 Task: Learn more about audio event
Action: Mouse moved to (690, 69)
Screenshot: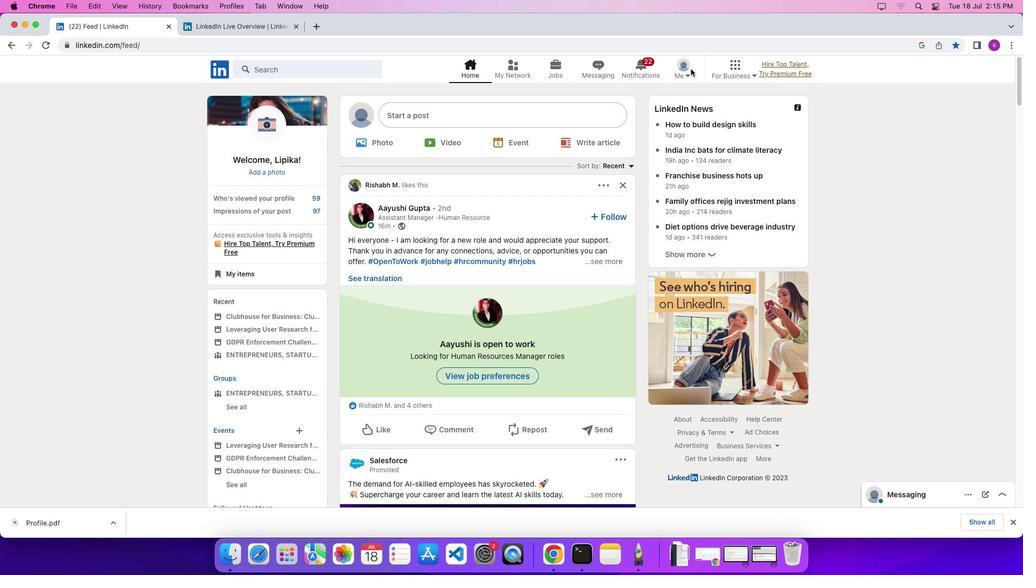 
Action: Mouse pressed left at (690, 69)
Screenshot: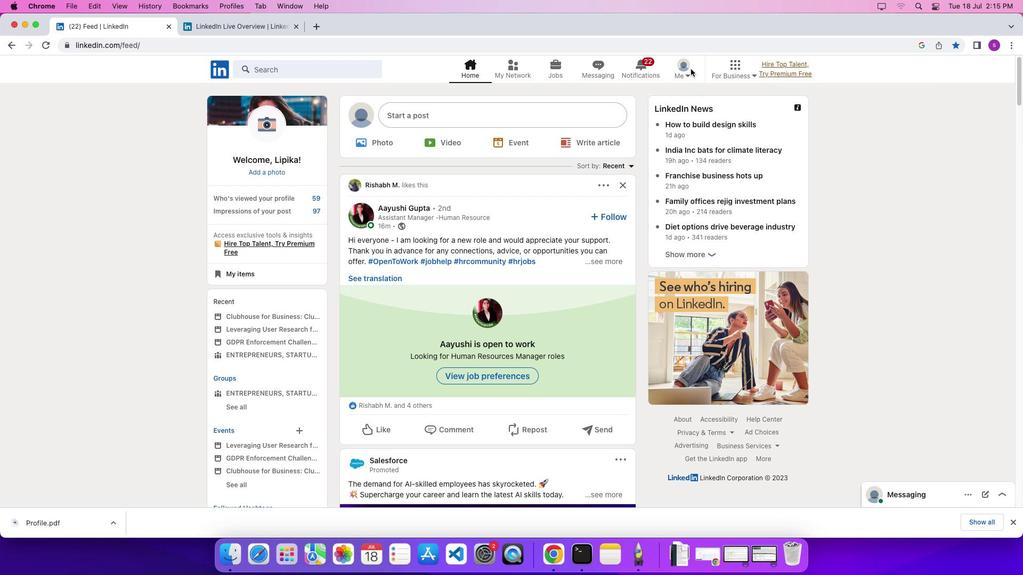 
Action: Mouse moved to (686, 75)
Screenshot: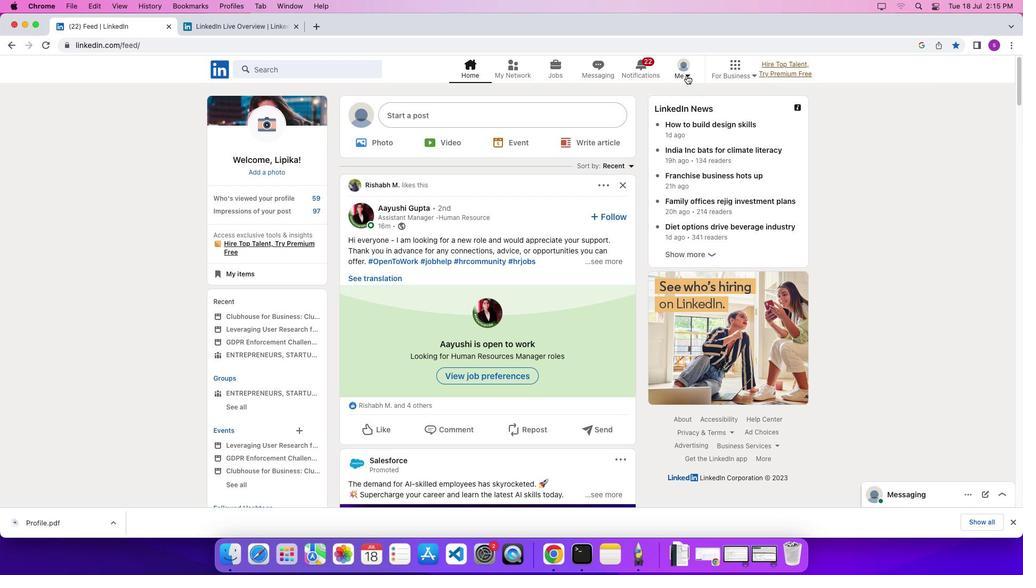 
Action: Mouse pressed left at (686, 75)
Screenshot: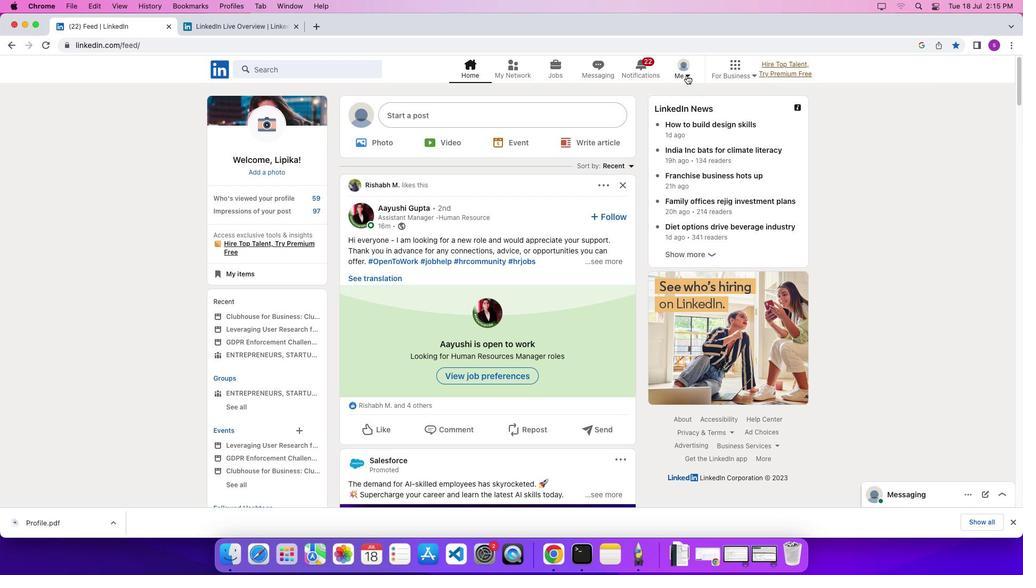 
Action: Mouse moved to (678, 128)
Screenshot: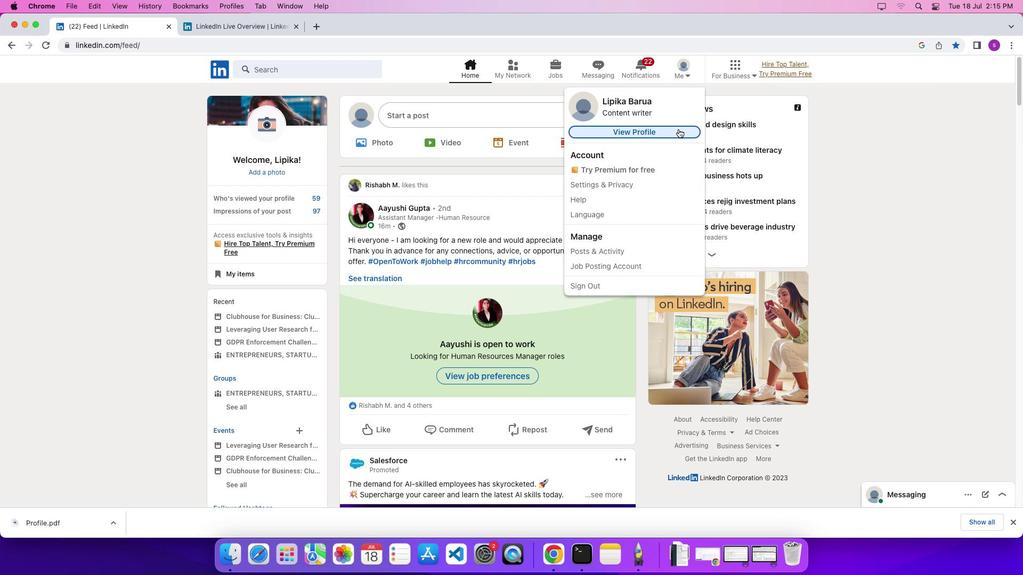 
Action: Mouse pressed left at (678, 128)
Screenshot: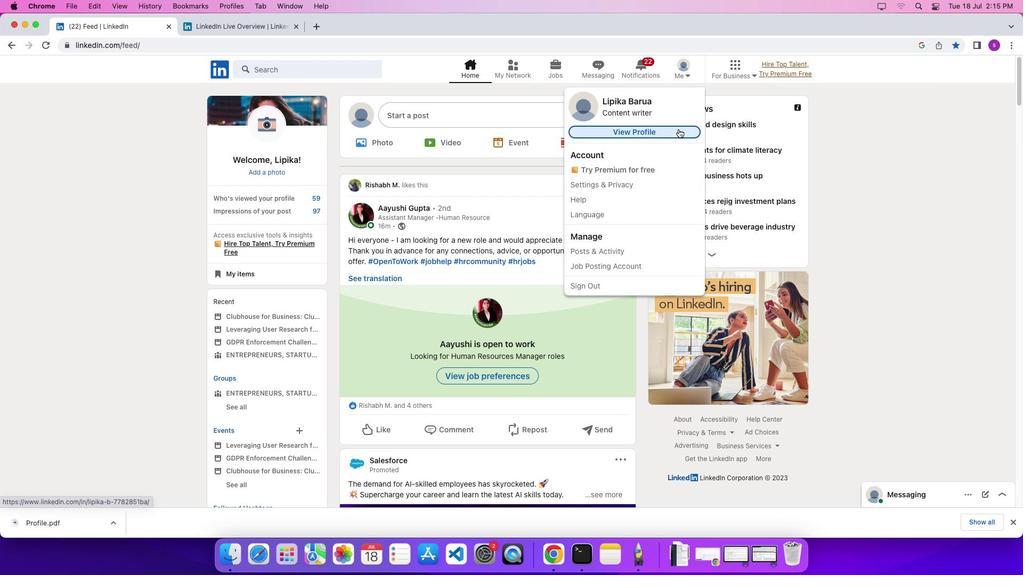 
Action: Mouse moved to (382, 376)
Screenshot: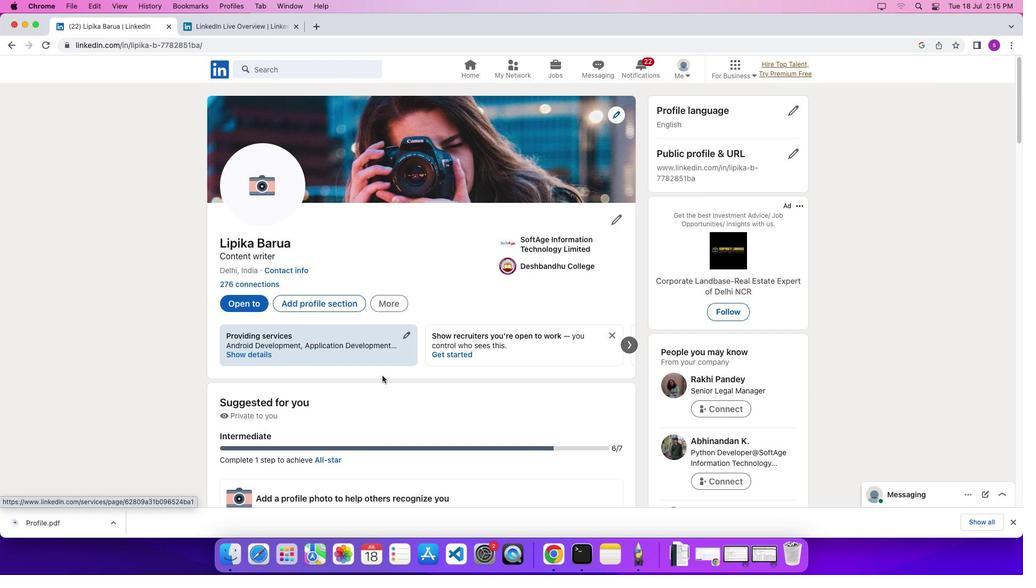 
Action: Mouse scrolled (382, 376) with delta (0, 0)
Screenshot: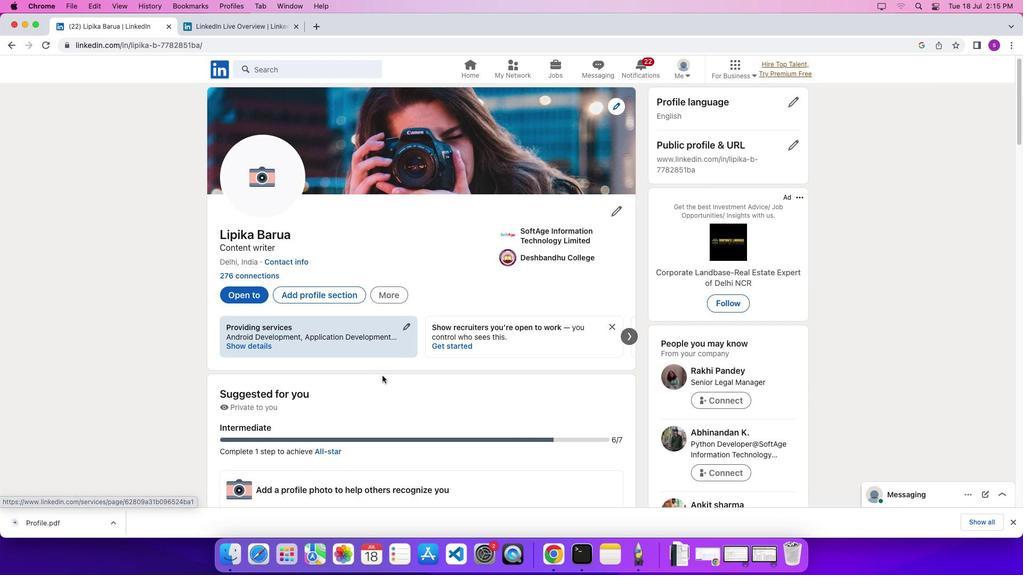 
Action: Mouse scrolled (382, 376) with delta (0, 0)
Screenshot: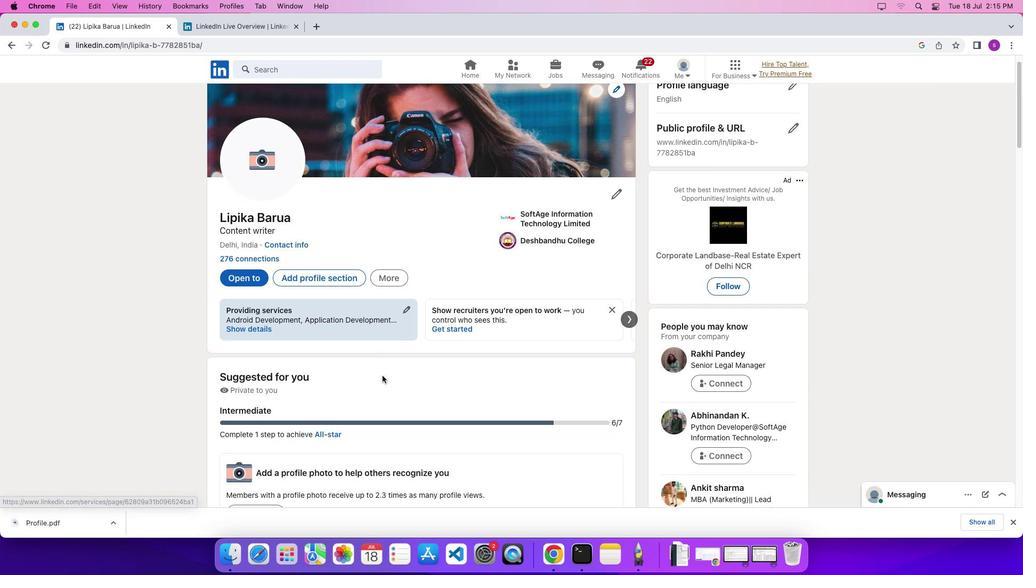 
Action: Mouse scrolled (382, 376) with delta (0, -1)
Screenshot: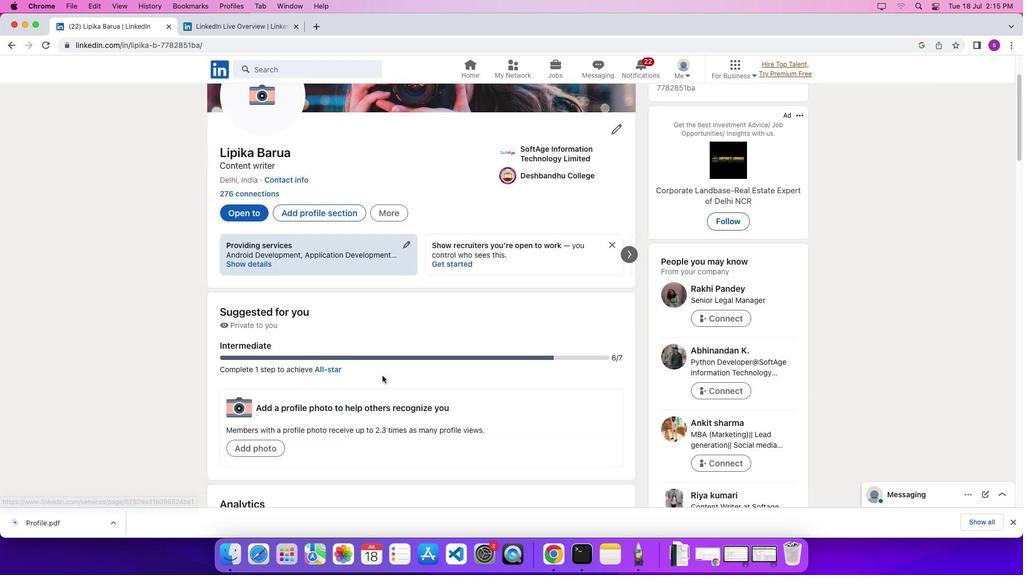 
Action: Mouse scrolled (382, 376) with delta (0, -1)
Screenshot: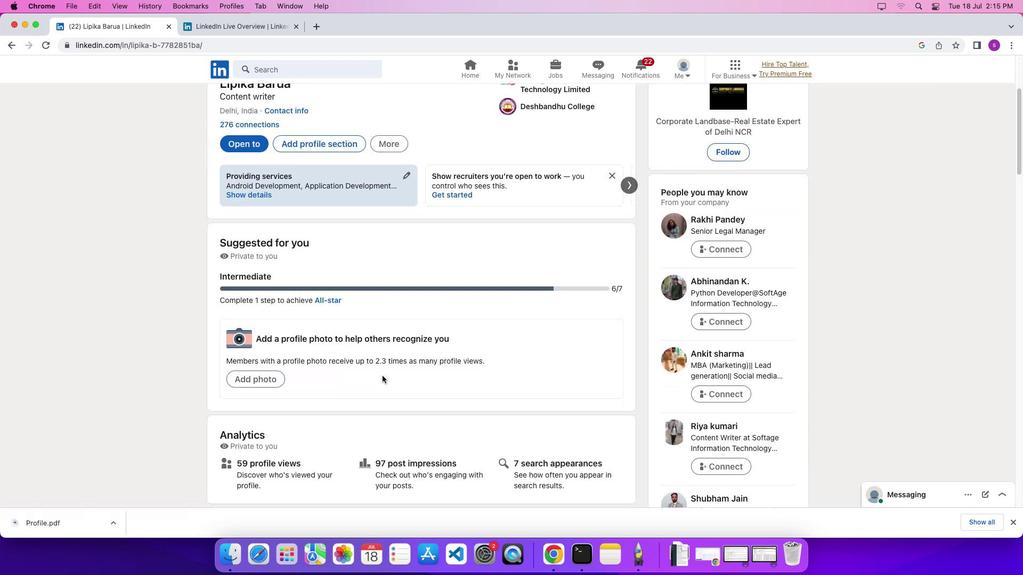 
Action: Mouse scrolled (382, 376) with delta (0, 0)
Screenshot: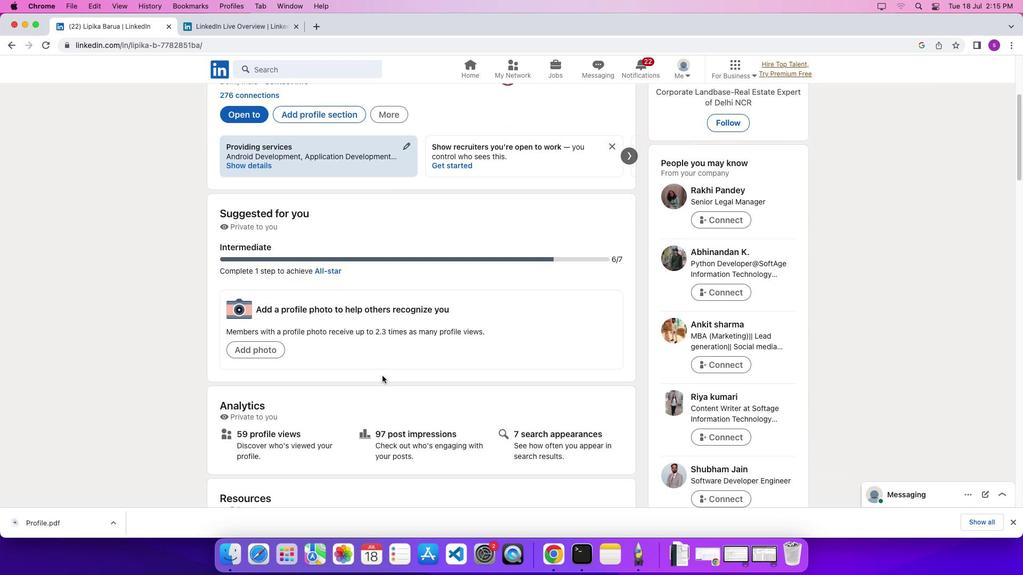 
Action: Mouse scrolled (382, 376) with delta (0, 0)
Screenshot: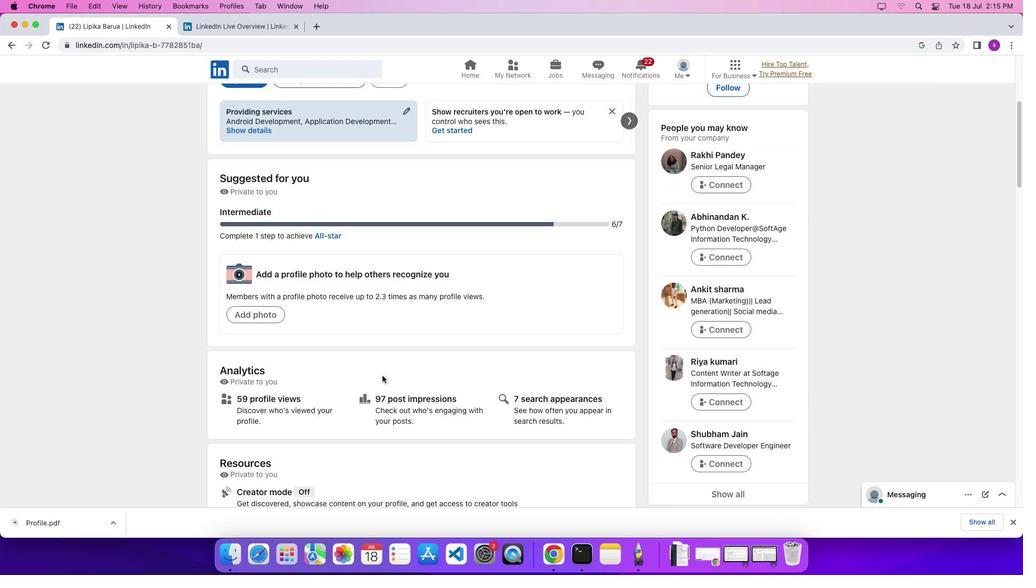 
Action: Mouse scrolled (382, 376) with delta (0, -2)
Screenshot: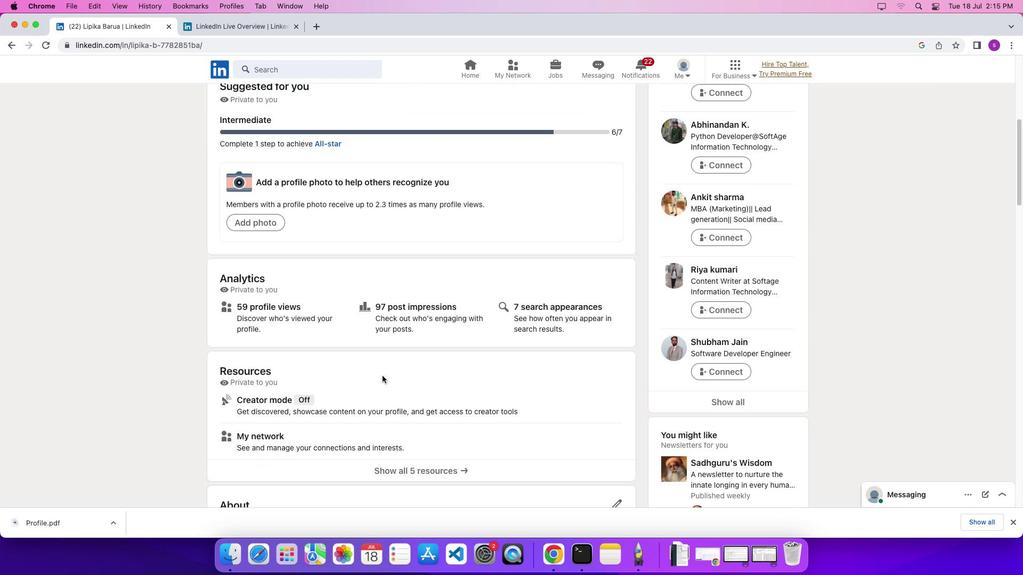
Action: Mouse scrolled (382, 376) with delta (0, 0)
Screenshot: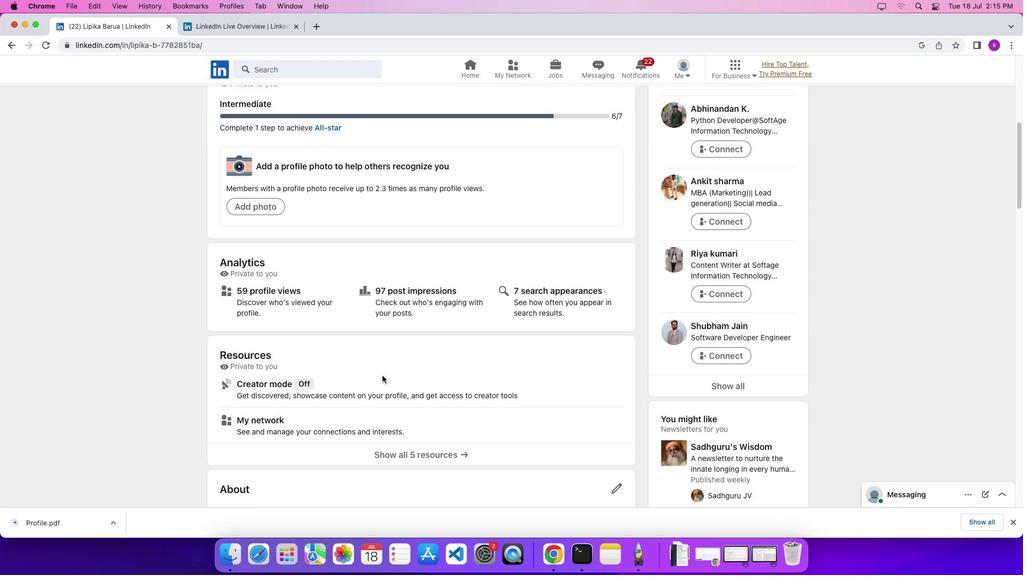 
Action: Mouse moved to (271, 378)
Screenshot: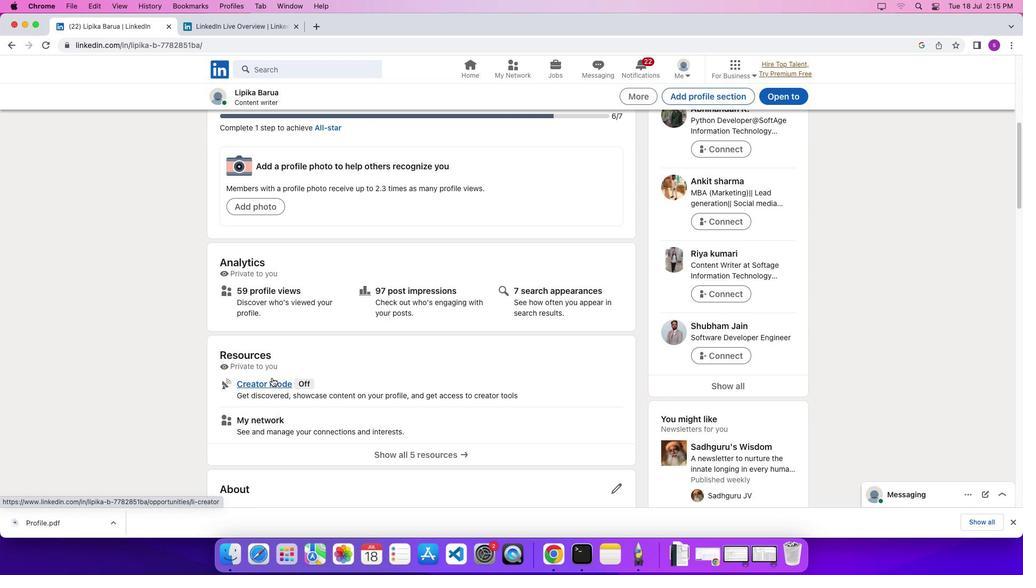 
Action: Mouse pressed left at (271, 378)
Screenshot: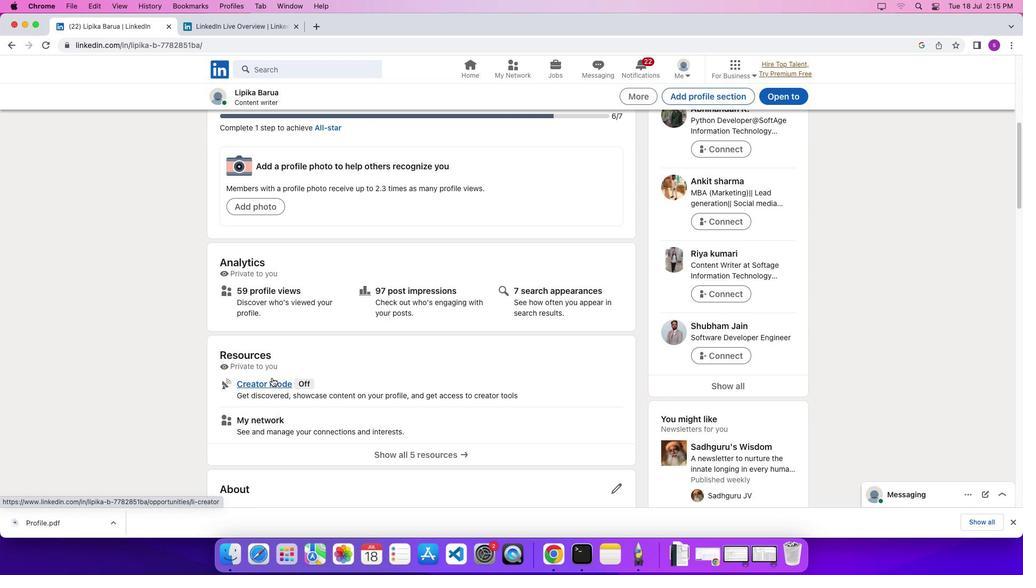 
Action: Mouse moved to (688, 424)
Screenshot: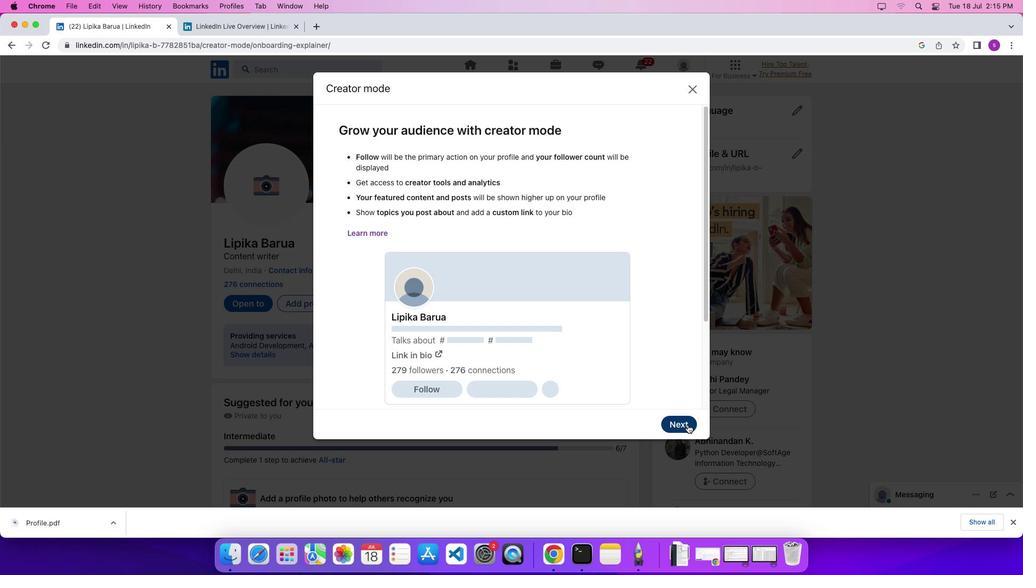 
Action: Mouse pressed left at (688, 424)
Screenshot: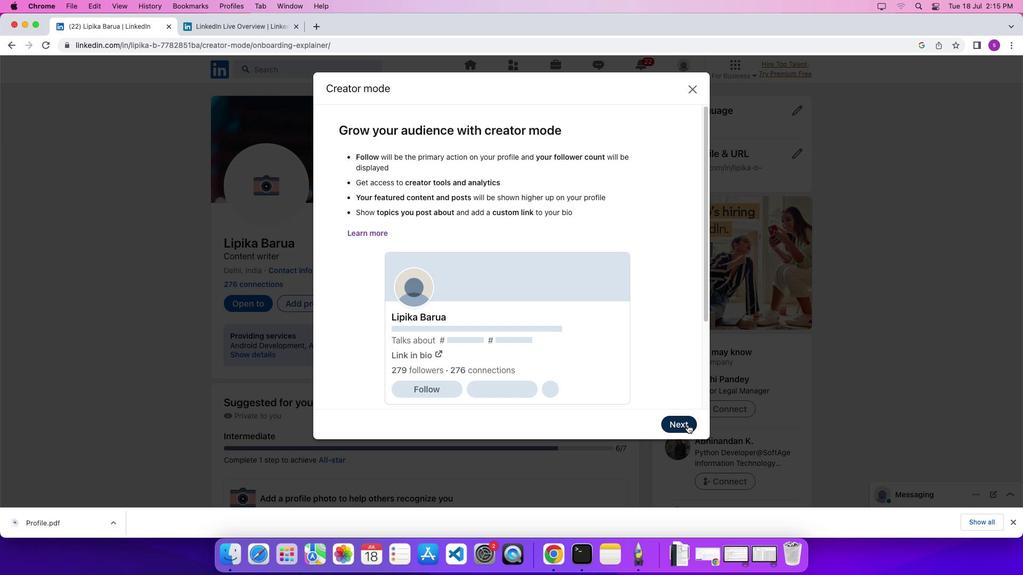 
Action: Mouse moved to (684, 300)
Screenshot: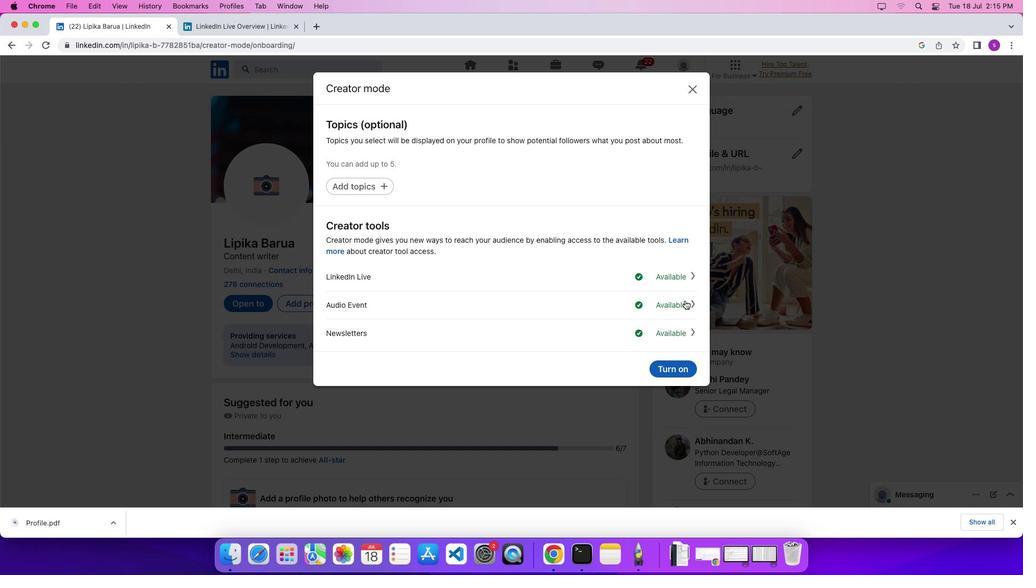 
Action: Mouse pressed left at (684, 300)
Screenshot: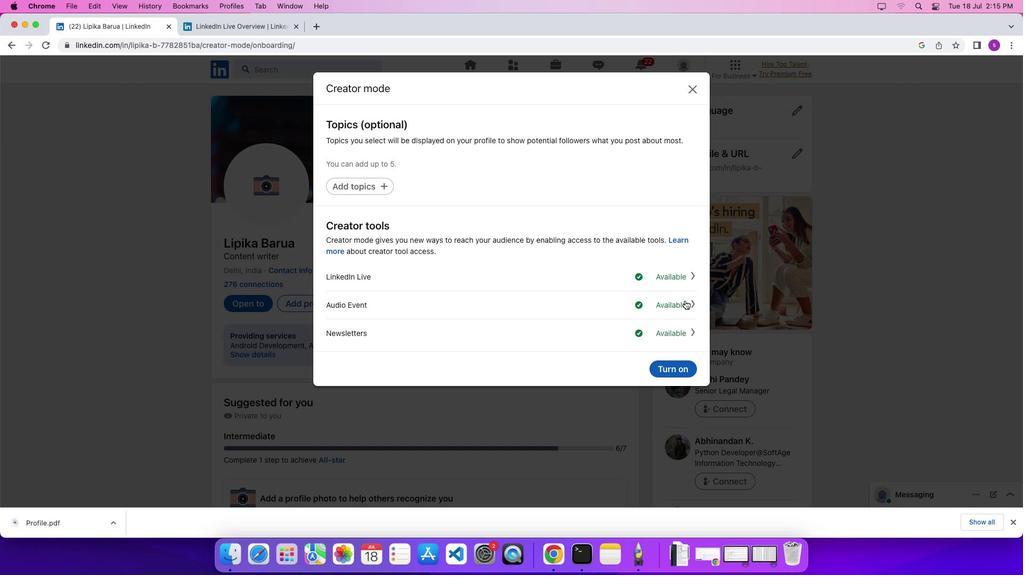 
Action: Mouse moved to (482, 245)
Screenshot: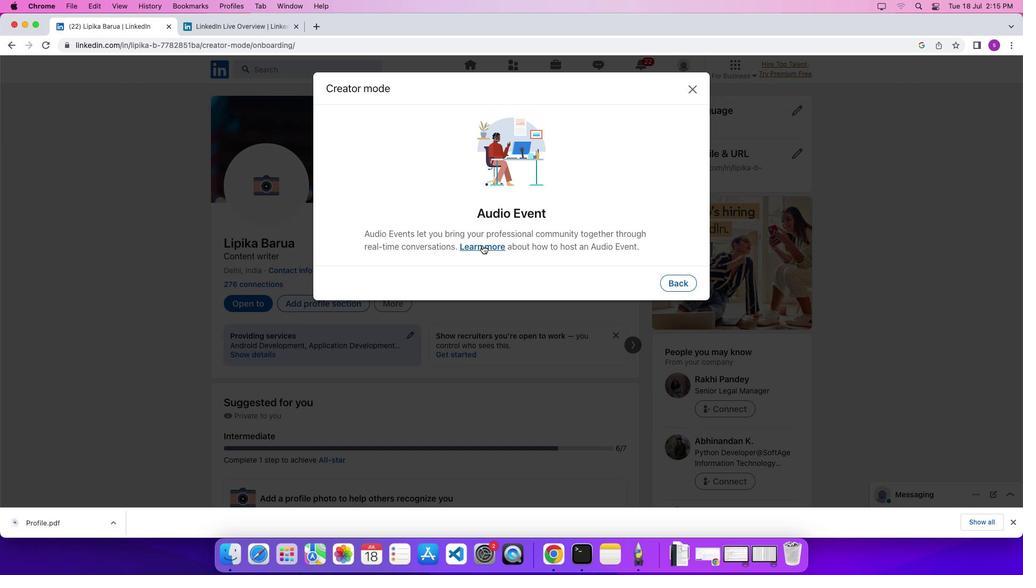 
Action: Mouse pressed left at (482, 245)
Screenshot: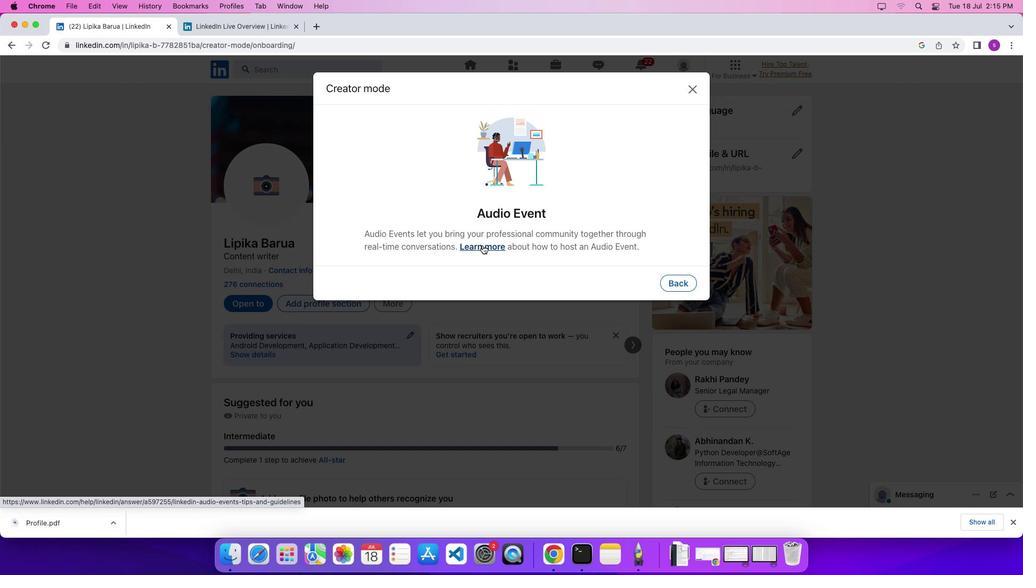 
Action: Mouse moved to (524, 326)
Screenshot: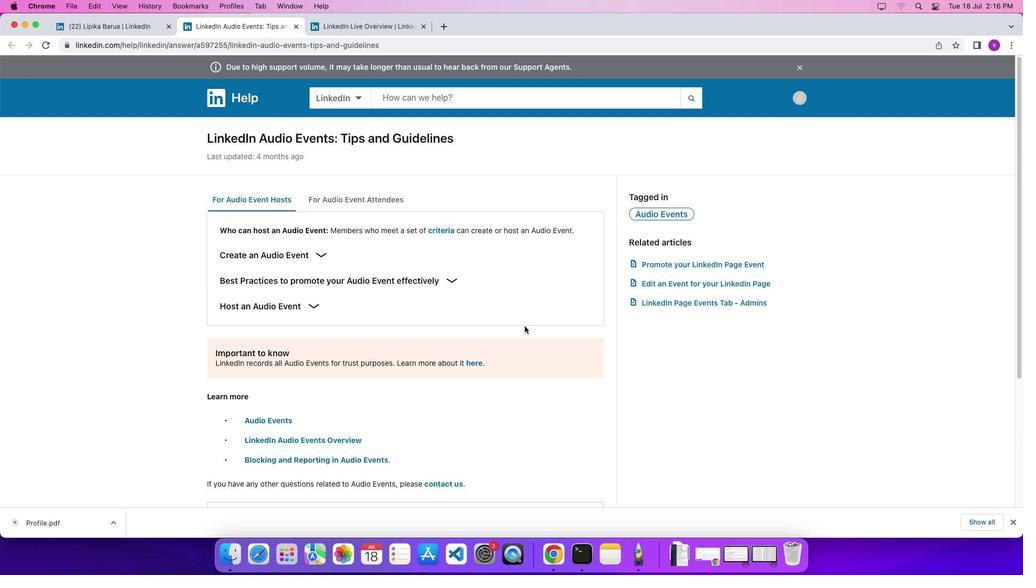
Action: Mouse scrolled (524, 326) with delta (0, 0)
Screenshot: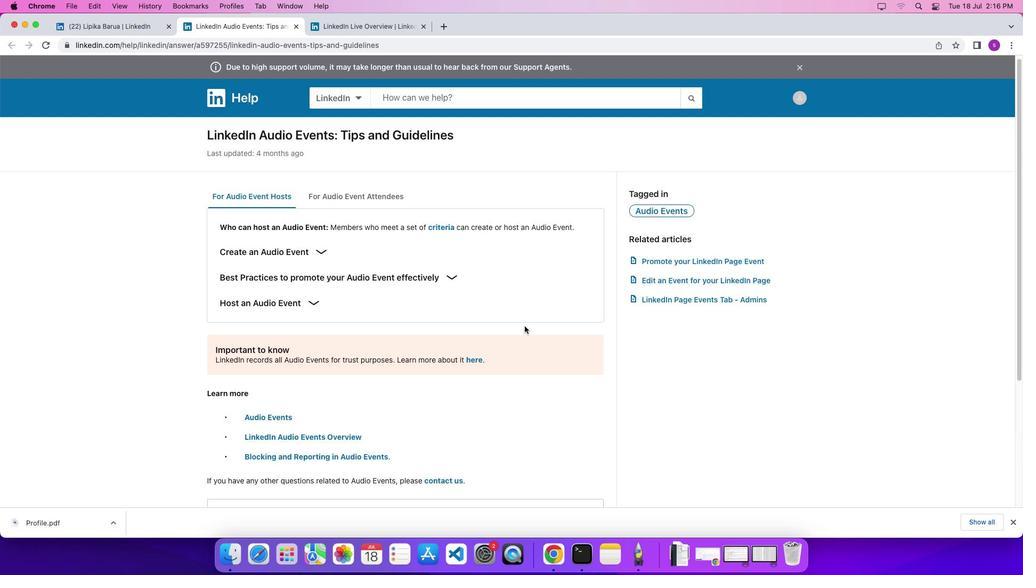 
Action: Mouse scrolled (524, 326) with delta (0, 0)
Screenshot: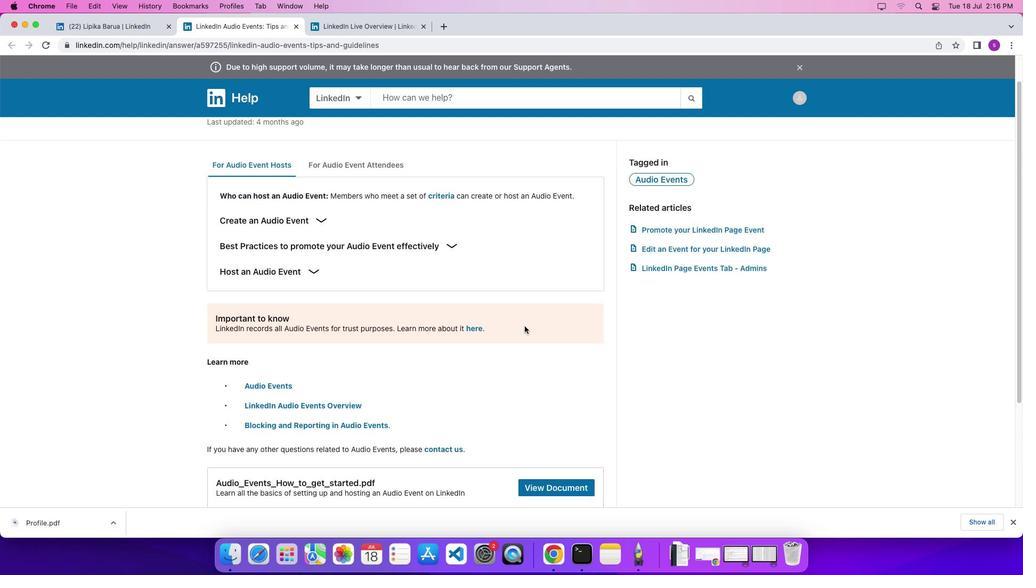 
Action: Mouse scrolled (524, 326) with delta (0, -3)
Screenshot: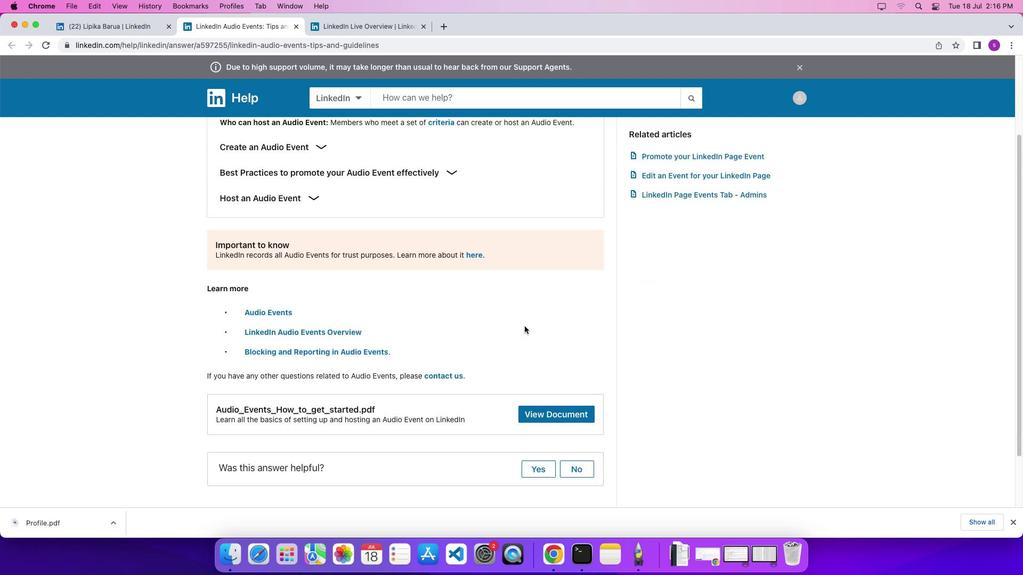 
Action: Mouse scrolled (524, 326) with delta (0, -4)
Screenshot: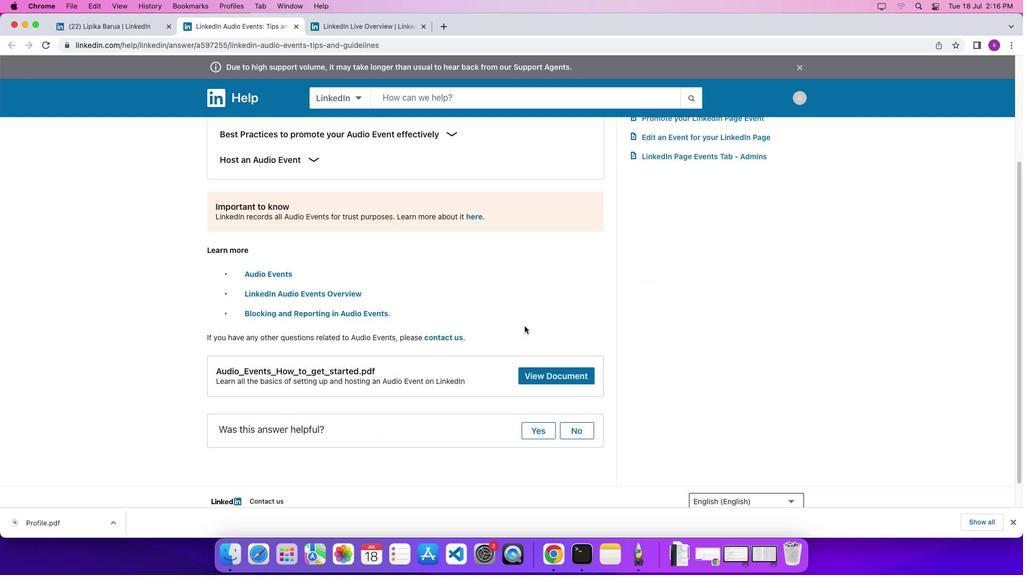 
Action: Mouse scrolled (524, 326) with delta (0, -5)
Screenshot: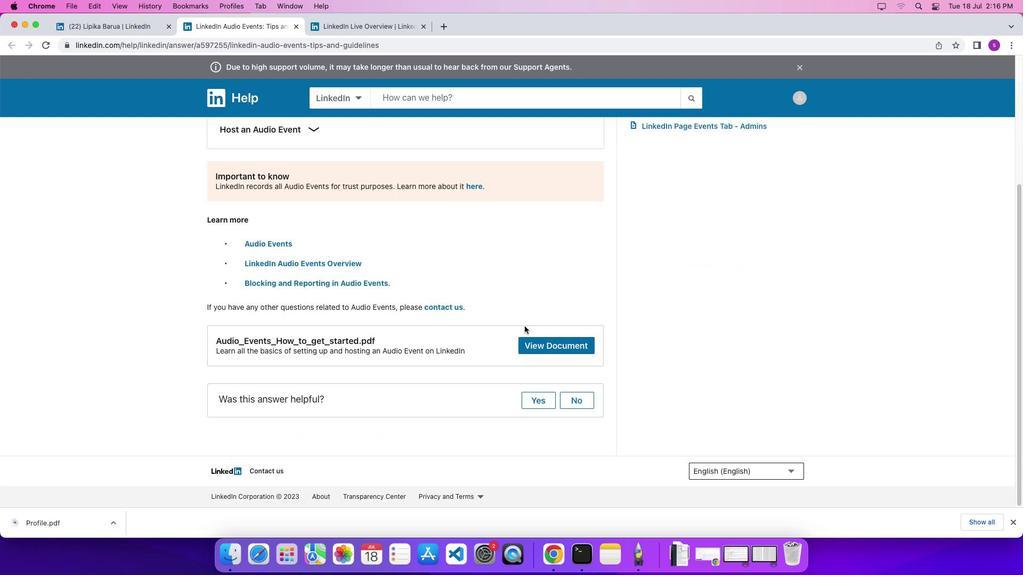 
Action: Mouse scrolled (524, 326) with delta (0, 0)
Screenshot: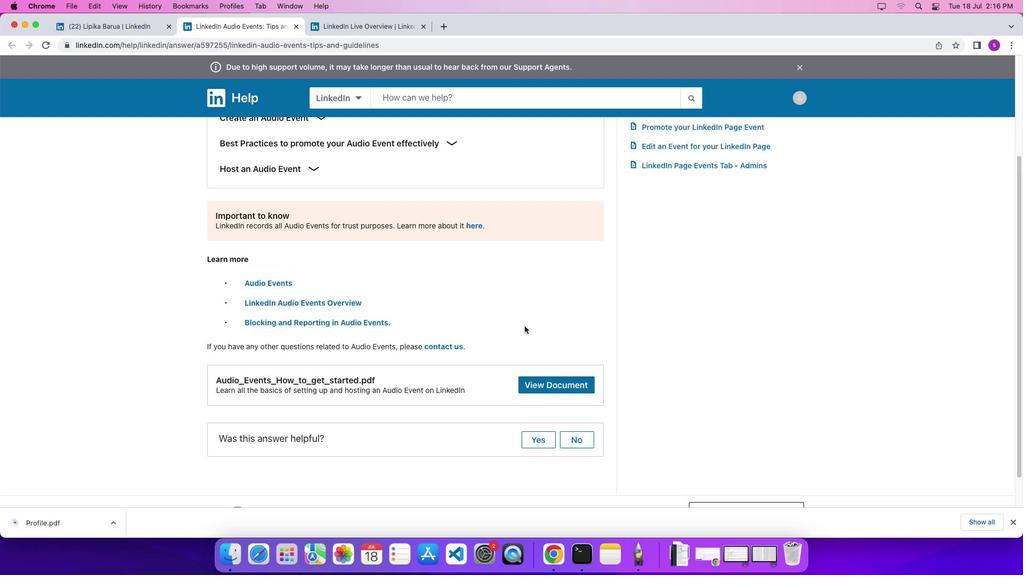 
Action: Mouse scrolled (524, 326) with delta (0, 1)
Screenshot: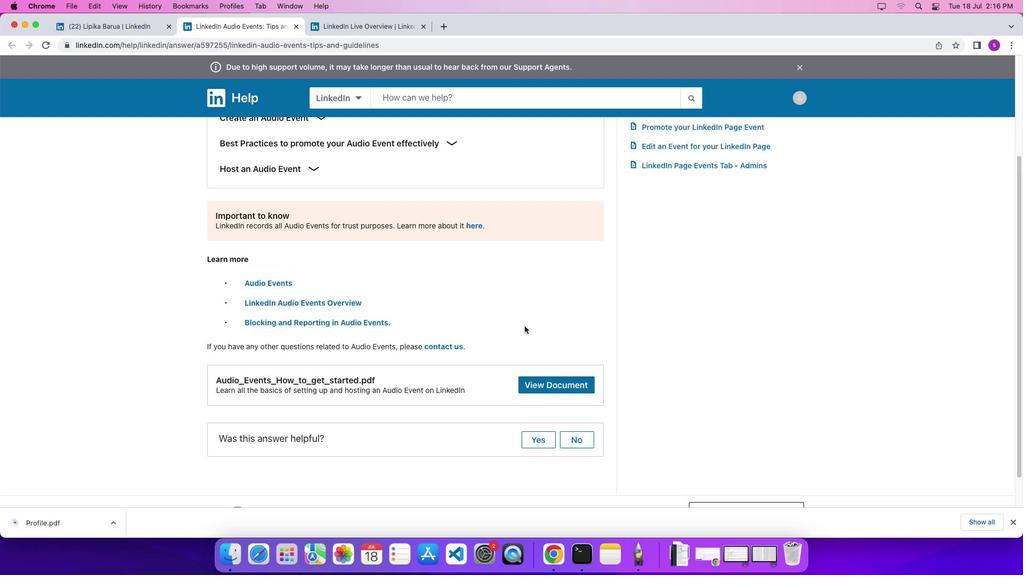
Action: Mouse scrolled (524, 326) with delta (0, 4)
Screenshot: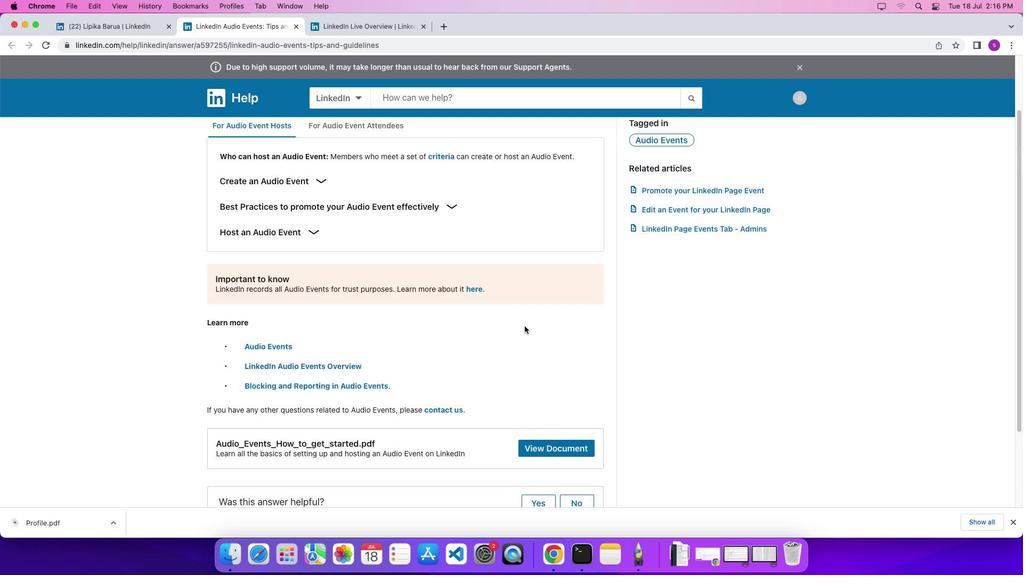 
Action: Mouse scrolled (524, 326) with delta (0, 6)
Screenshot: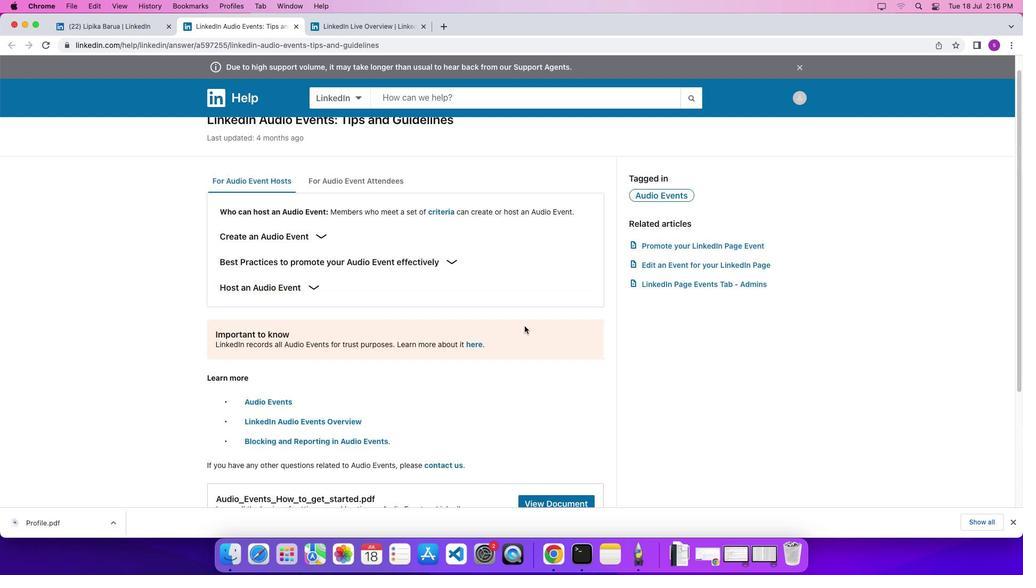 
Action: Mouse moved to (524, 326)
Screenshot: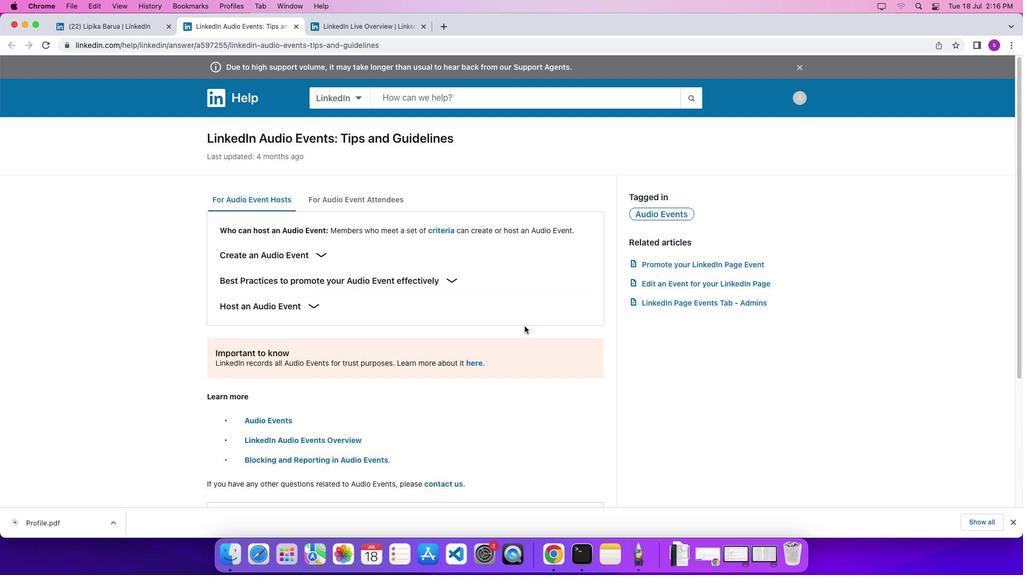 
